 Task: Change page margins to "custom numbers left 0.121".
Action: Mouse moved to (43, 68)
Screenshot: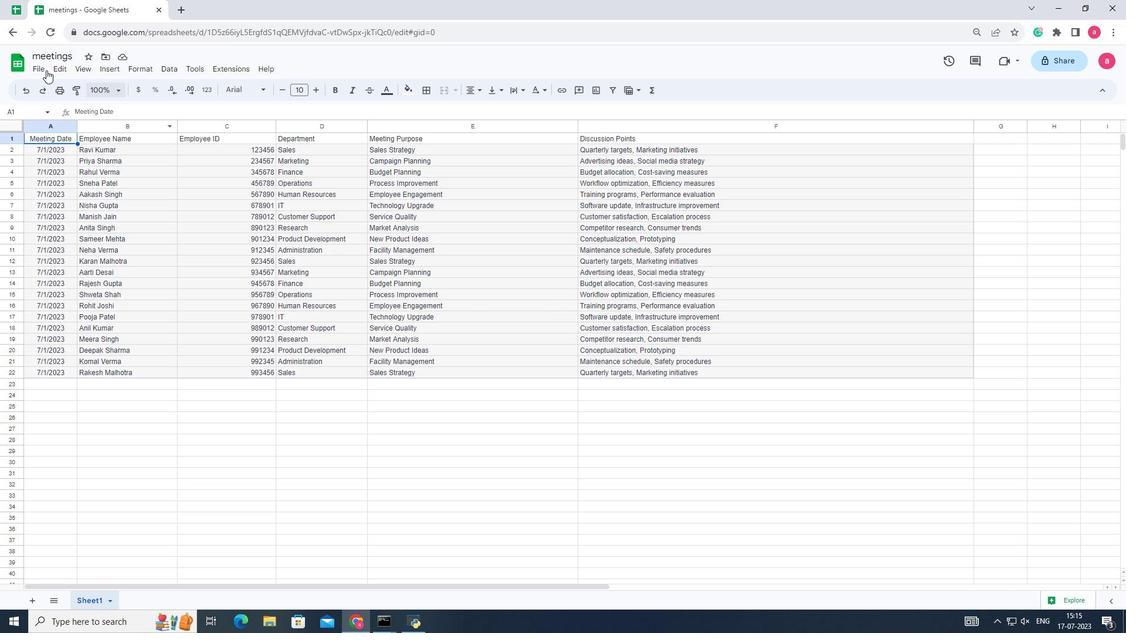 
Action: Mouse pressed left at (43, 68)
Screenshot: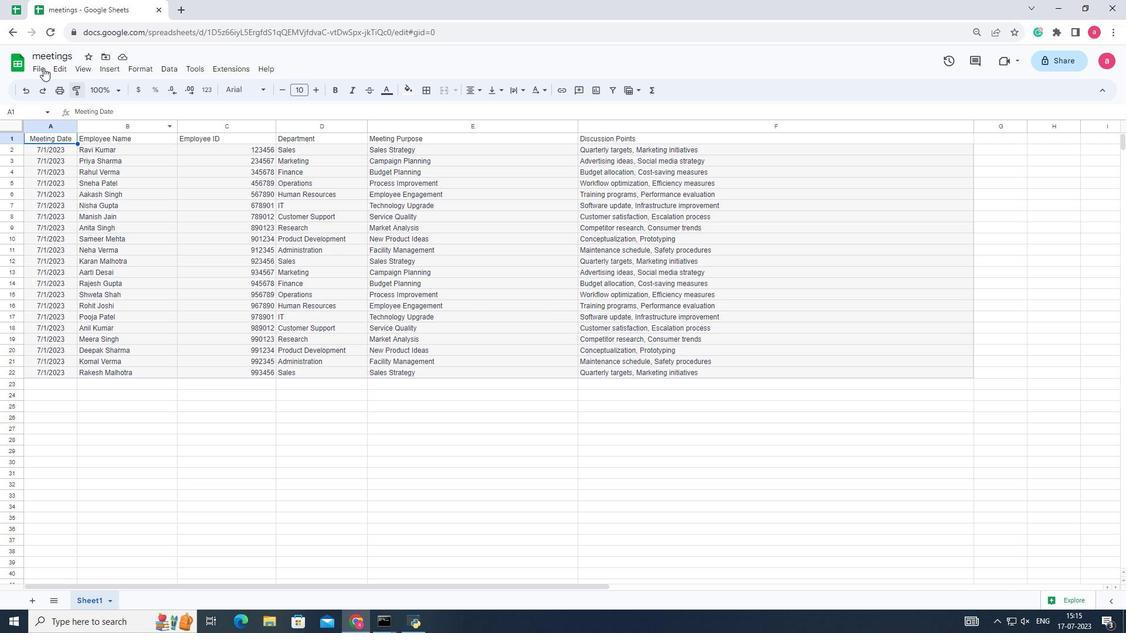 
Action: Mouse moved to (60, 388)
Screenshot: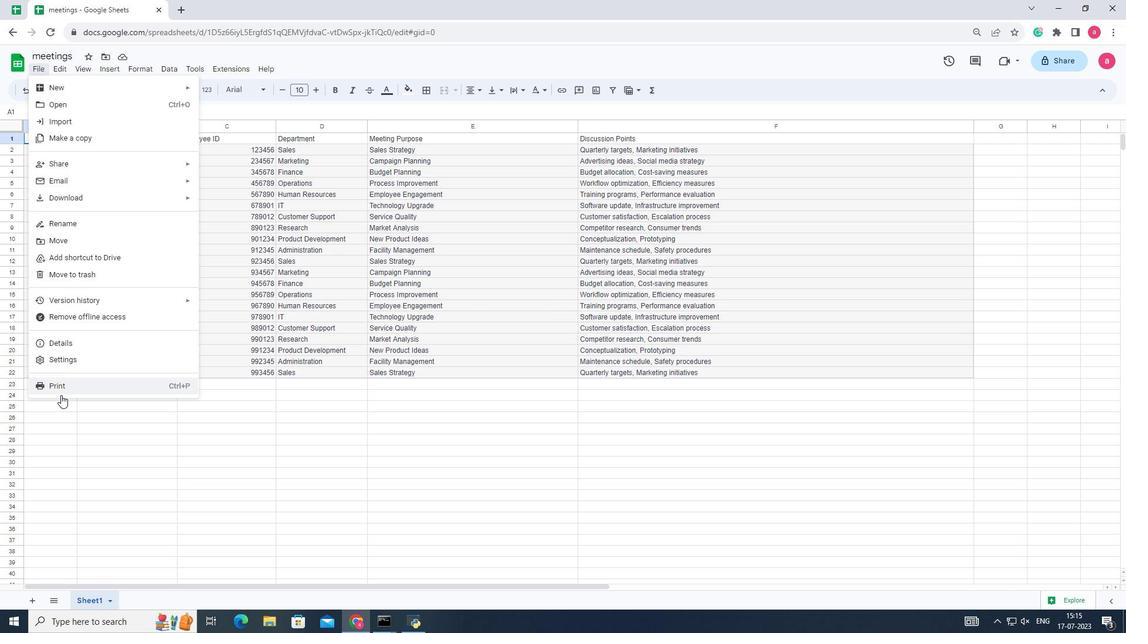 
Action: Mouse pressed left at (60, 388)
Screenshot: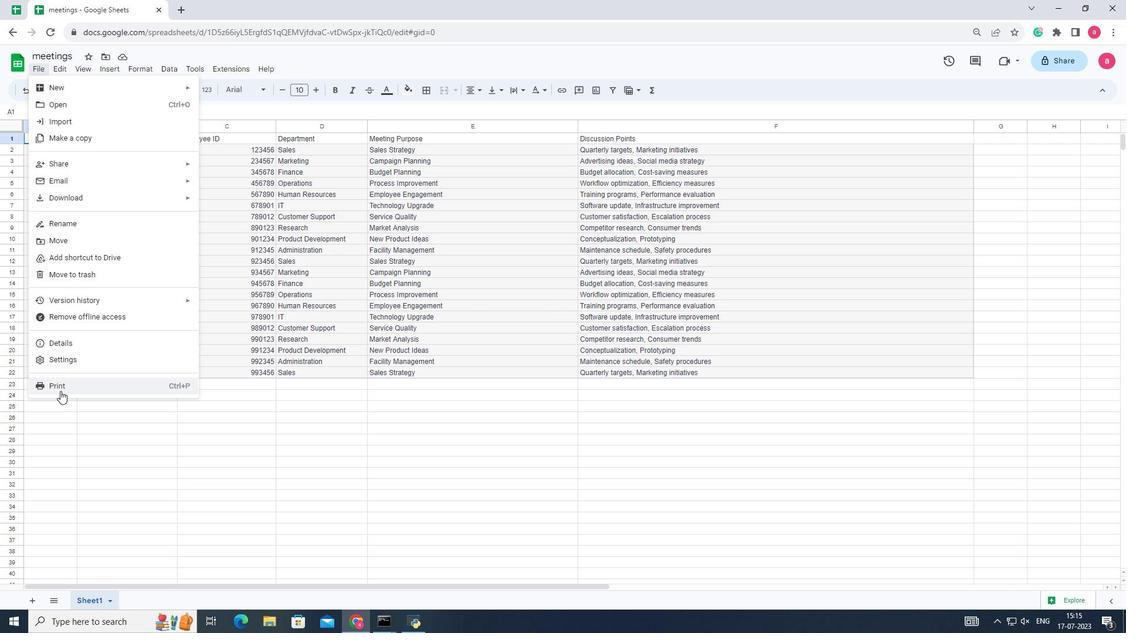 
Action: Mouse moved to (991, 287)
Screenshot: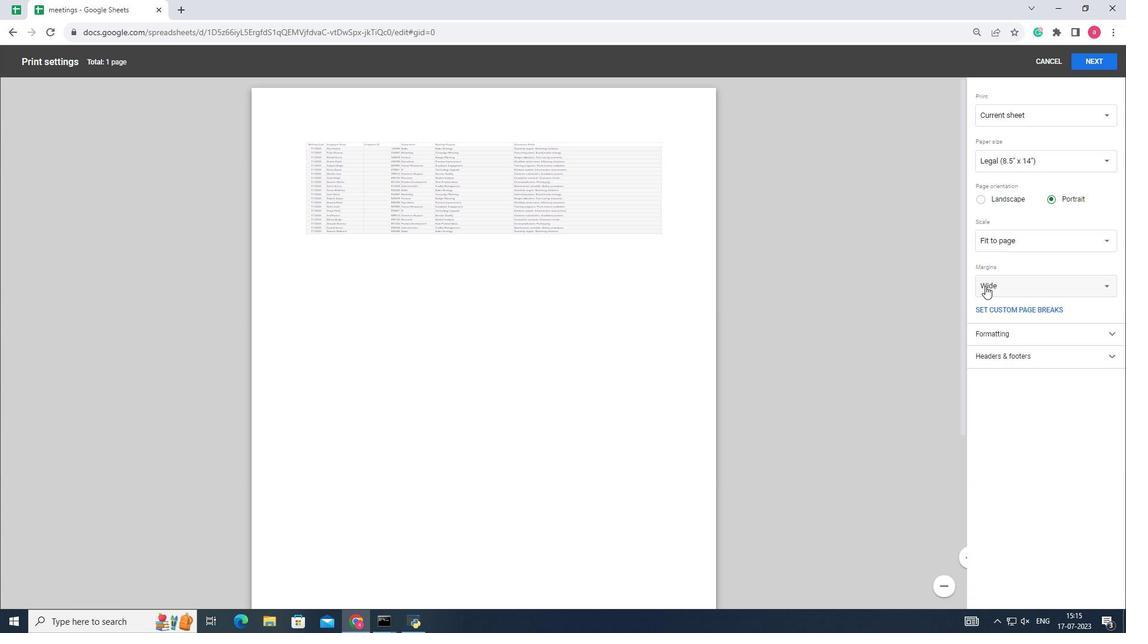 
Action: Mouse pressed left at (991, 287)
Screenshot: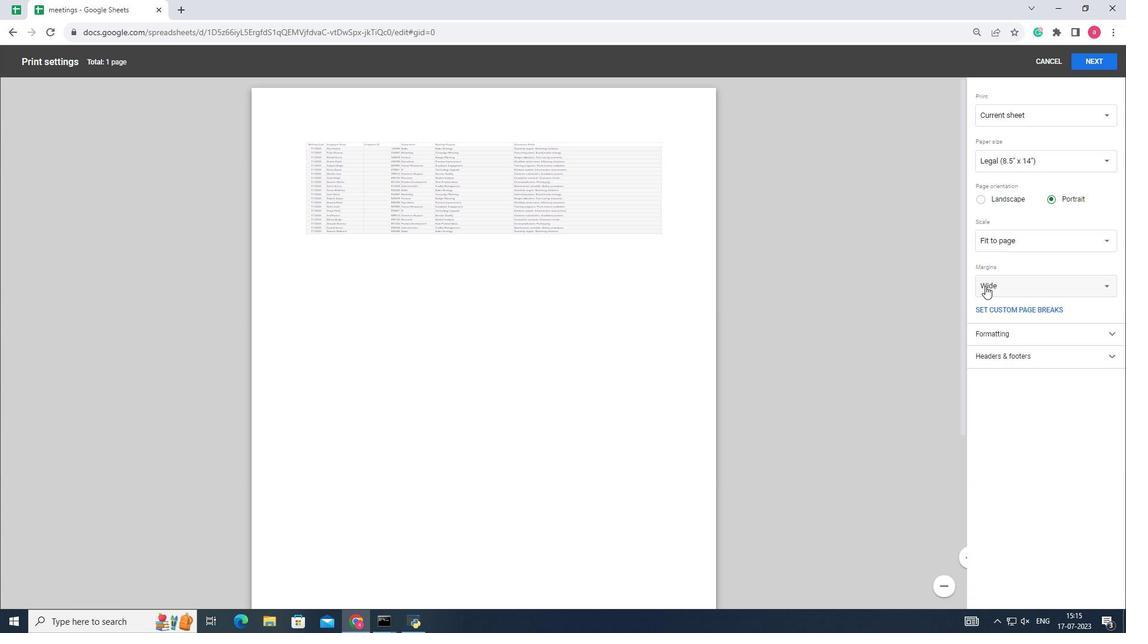 
Action: Mouse moved to (1003, 309)
Screenshot: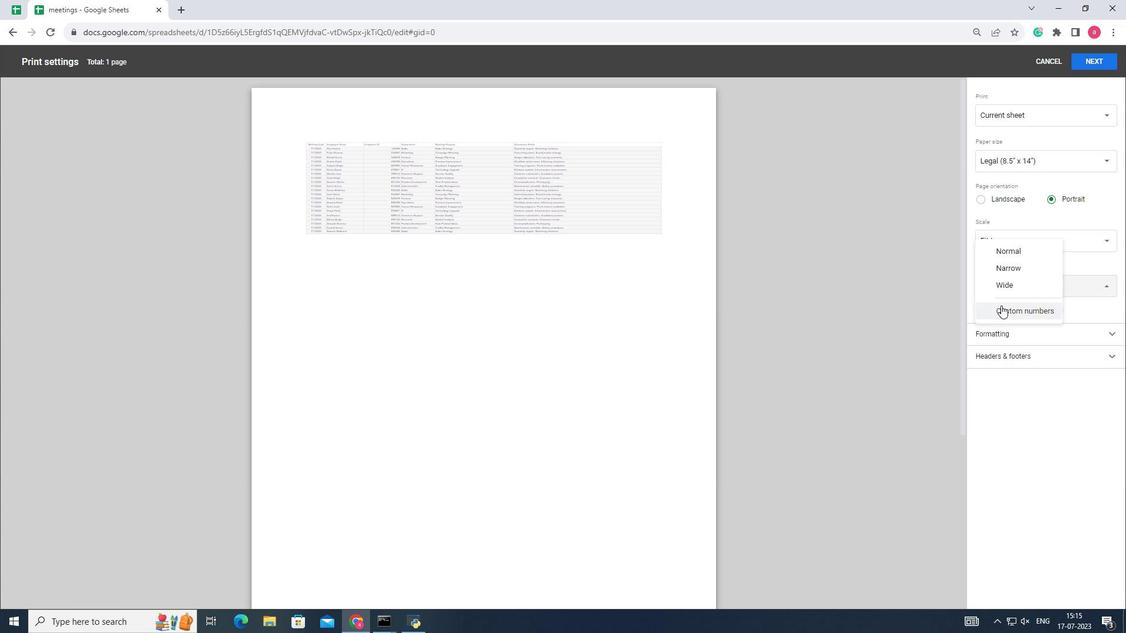 
Action: Mouse pressed left at (1003, 309)
Screenshot: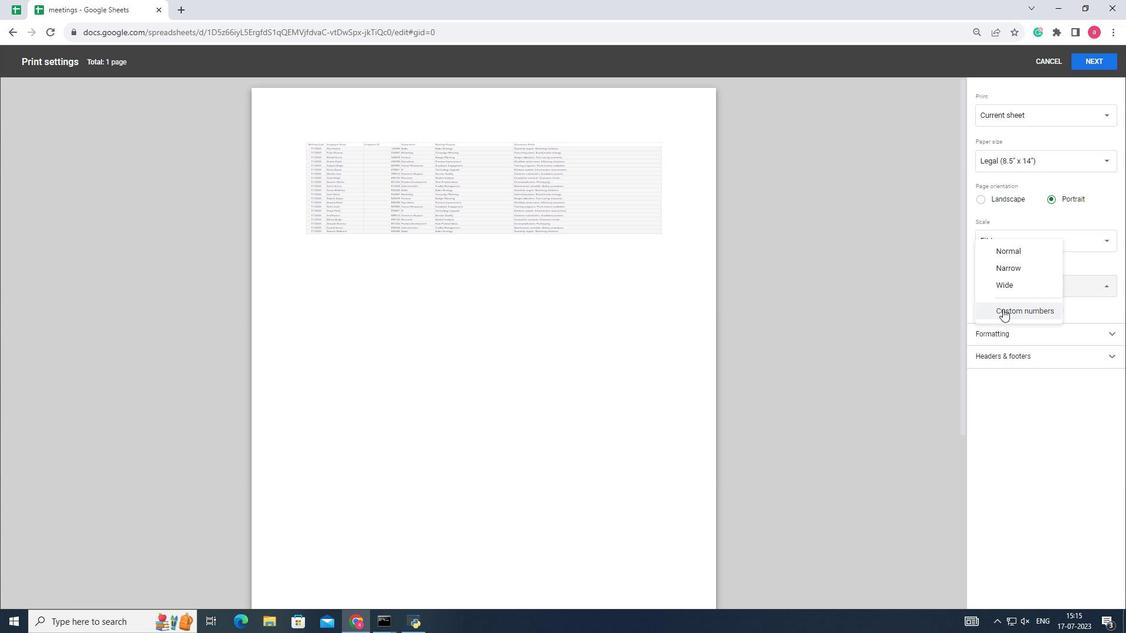 
Action: Mouse moved to (319, 475)
Screenshot: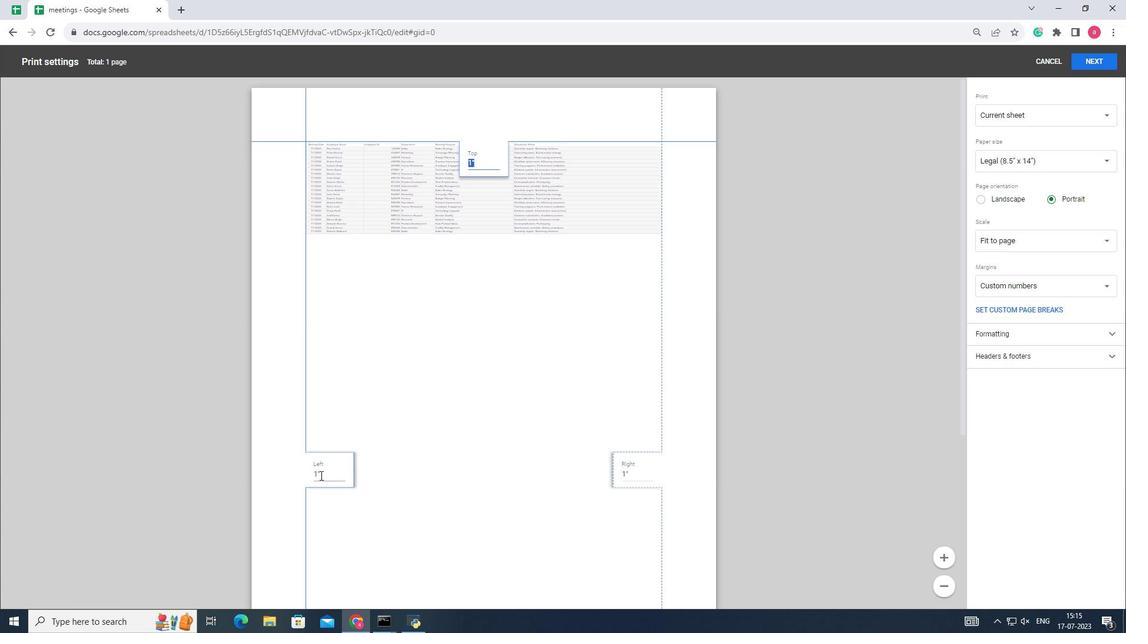 
Action: Mouse pressed left at (319, 475)
Screenshot: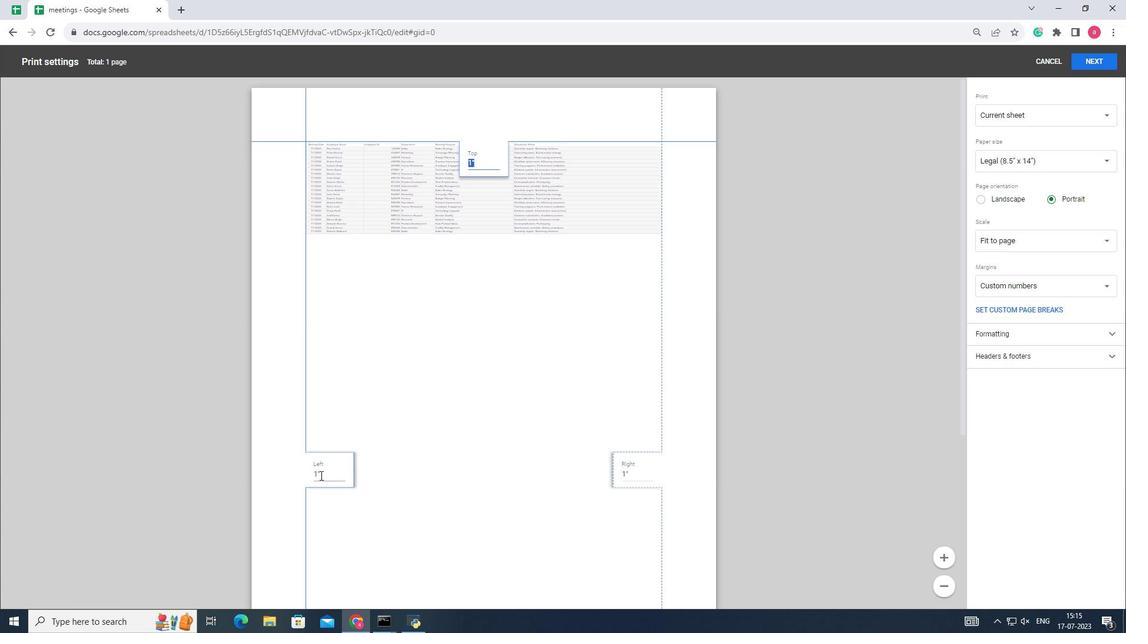 
Action: Key pressed <Key.backspace>0.121
Screenshot: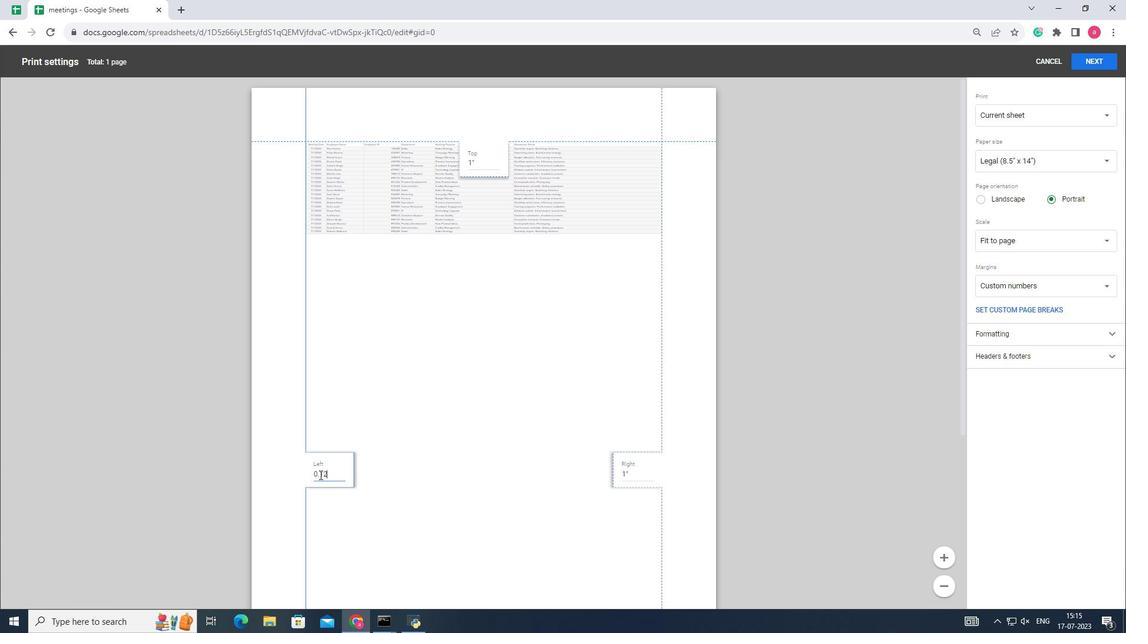 
Action: Mouse moved to (269, 369)
Screenshot: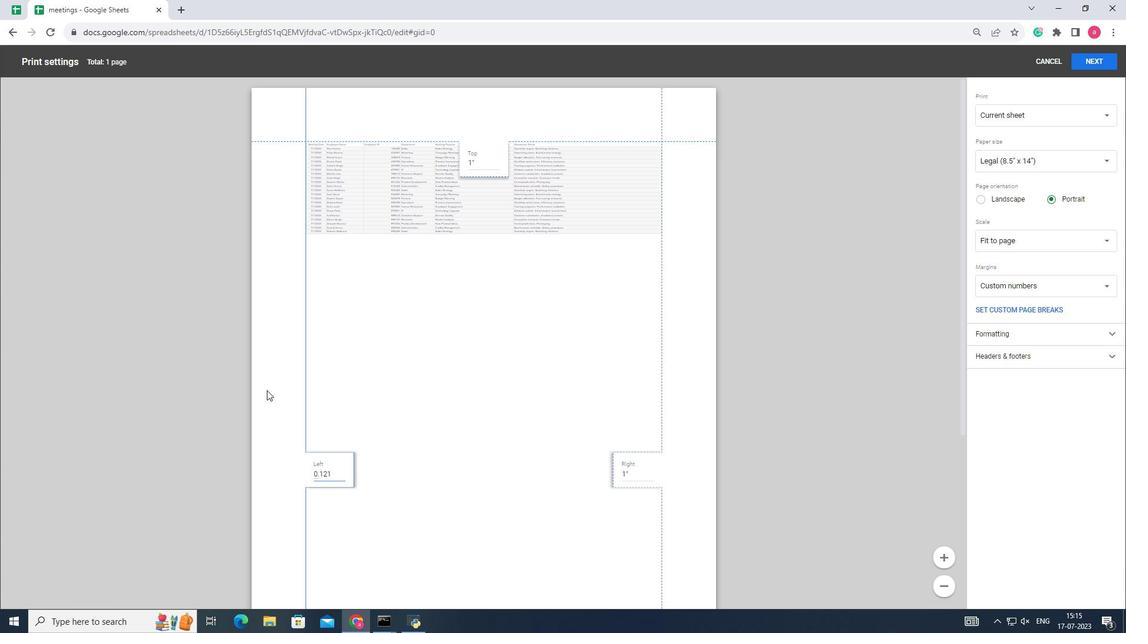 
Action: Mouse pressed left at (269, 369)
Screenshot: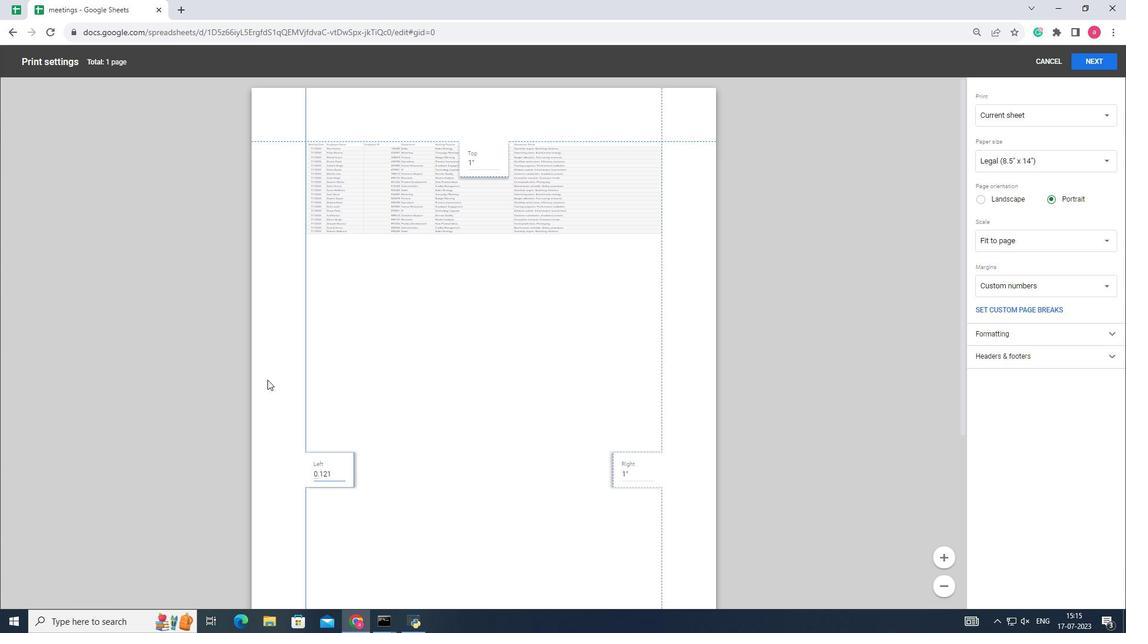 
Action: Mouse moved to (269, 369)
Screenshot: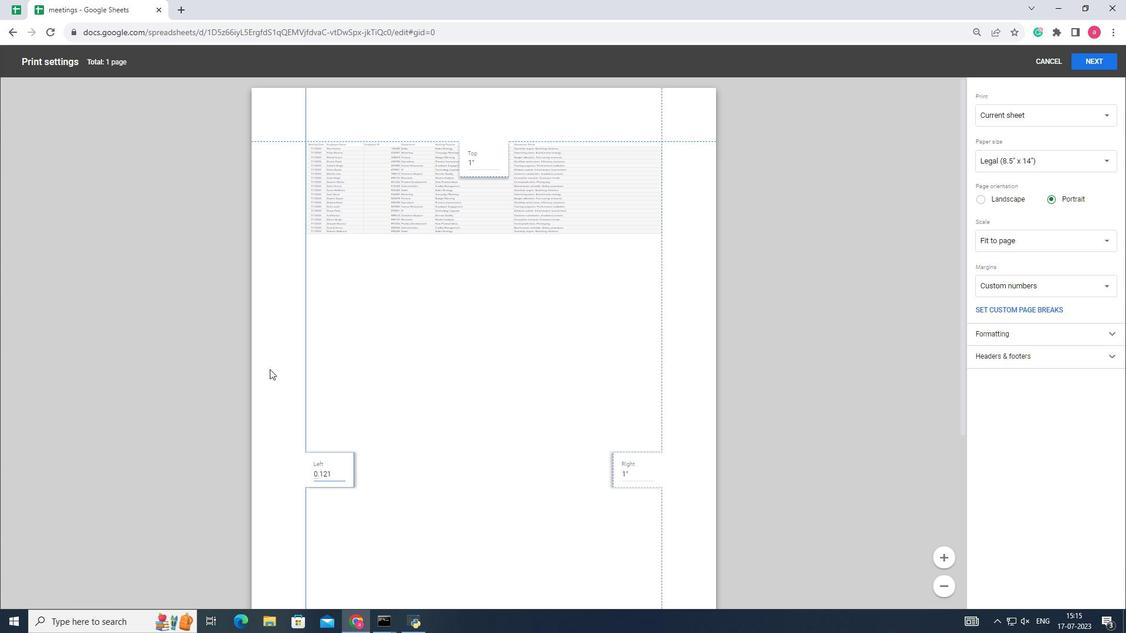 
